 Task: Create a task for launching a reading challenge for school kids, including setting reading targets, creating a book list, and organizing discussions.
Action: Mouse moved to (4, 120)
Screenshot: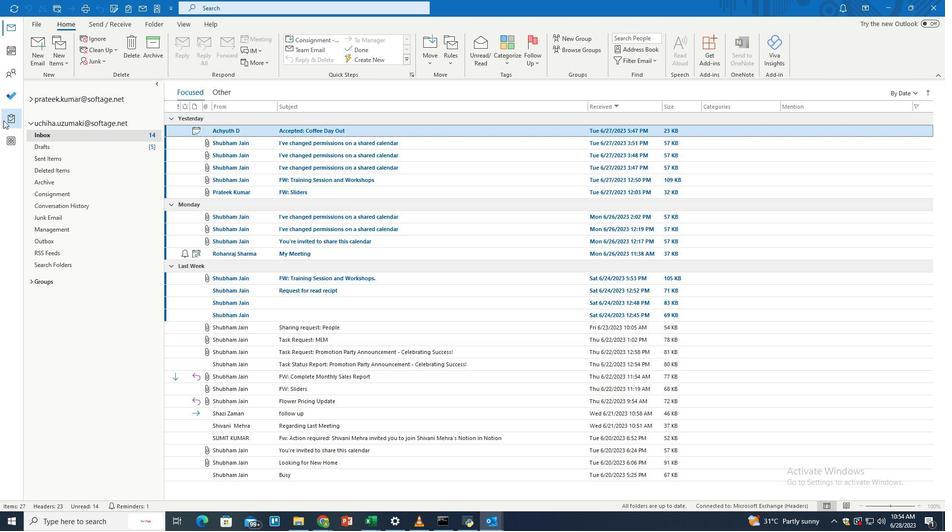 
Action: Mouse pressed left at (4, 120)
Screenshot: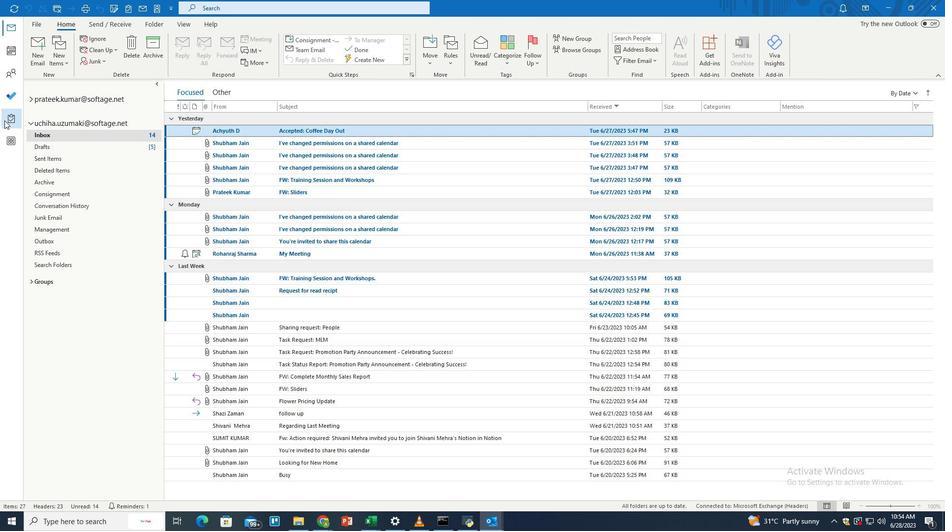 
Action: Mouse moved to (37, 49)
Screenshot: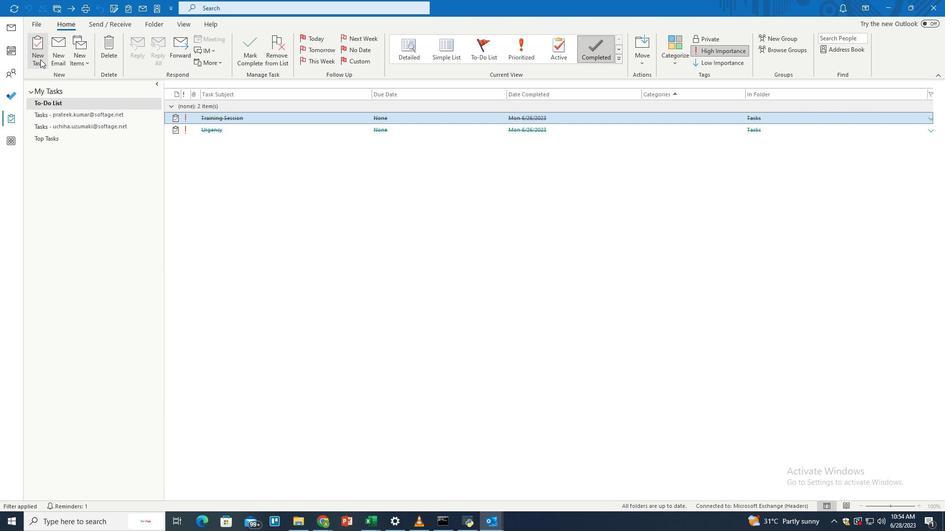 
Action: Mouse pressed left at (37, 49)
Screenshot: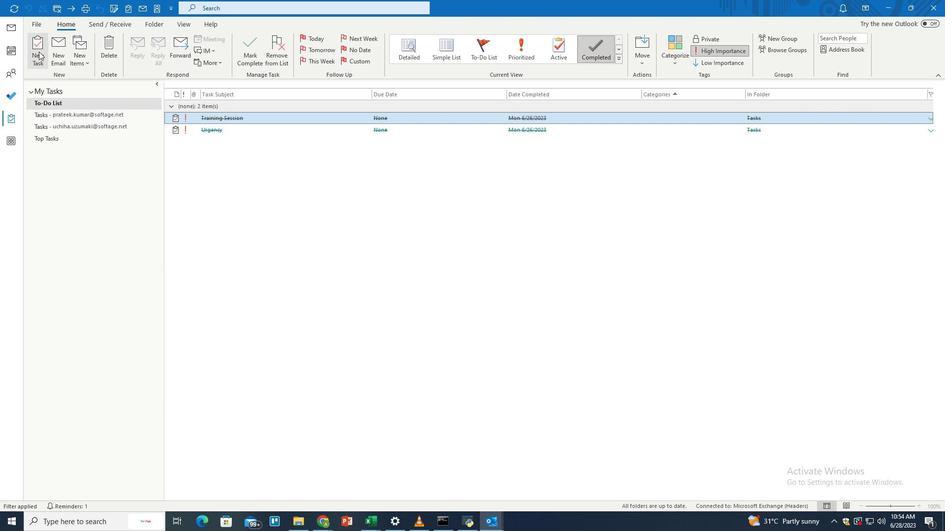 
Action: Mouse moved to (167, 100)
Screenshot: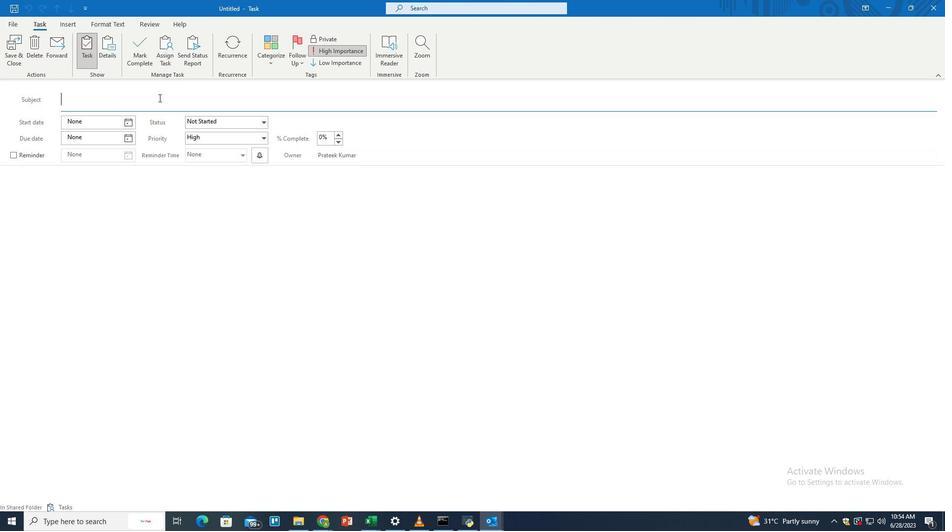 
Action: Mouse pressed left at (167, 100)
Screenshot: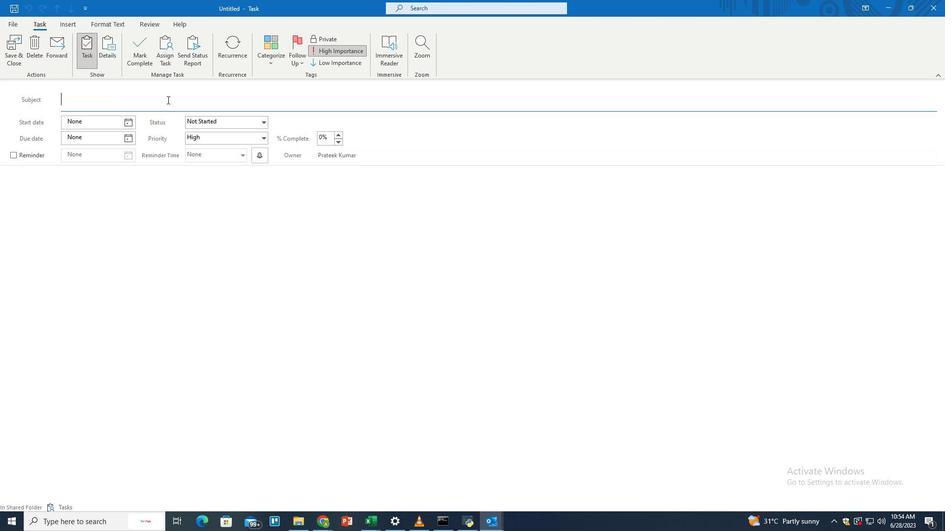 
Action: Key pressed <Key.shift><Key.shift><Key.shift><Key.shift><Key.shift><Key.shift><Key.shift><Key.shift><Key.shift><Key.shift><Key.shift><Key.shift><Key.shift>Reading<Key.space><Key.shift>Challenge<Key.space>-<Key.space><Key.shift>Igniting<Key.space><Key.shift>Imagination
Screenshot: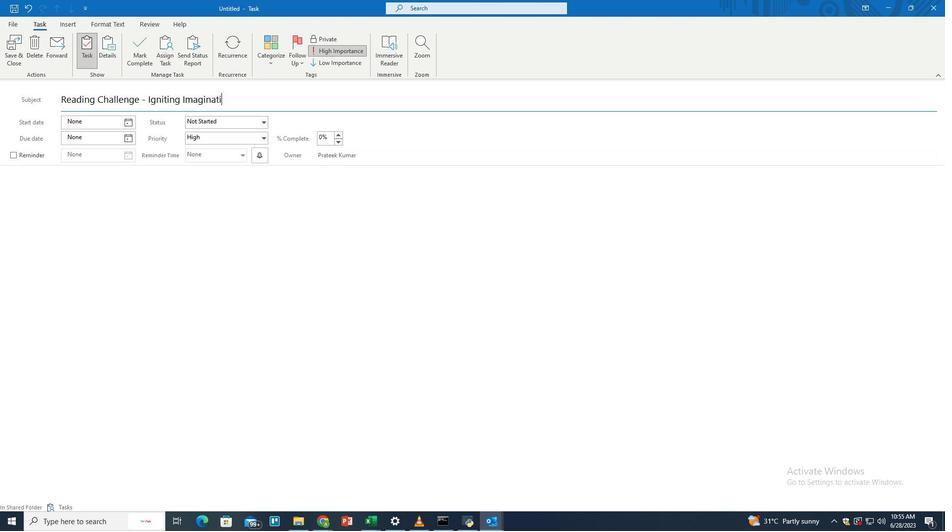 
Action: Mouse moved to (169, 179)
Screenshot: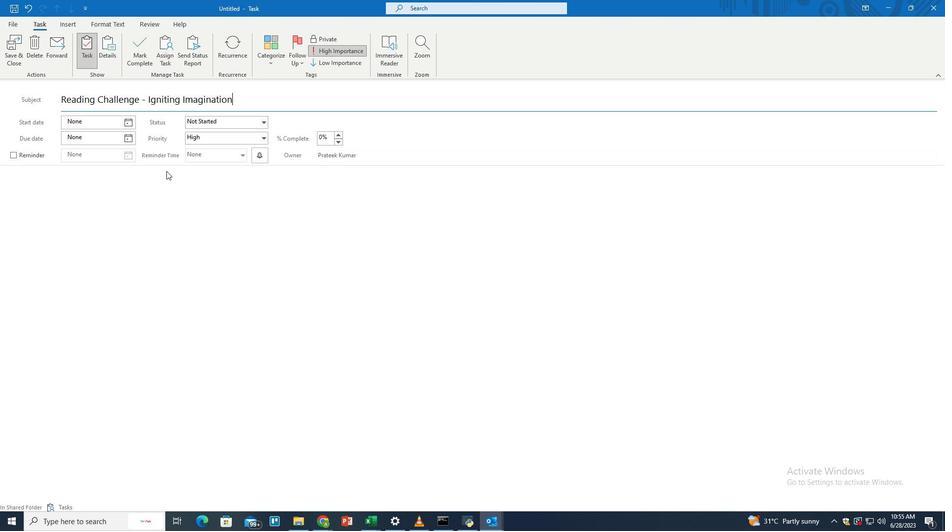 
Action: Mouse pressed left at (169, 179)
Screenshot: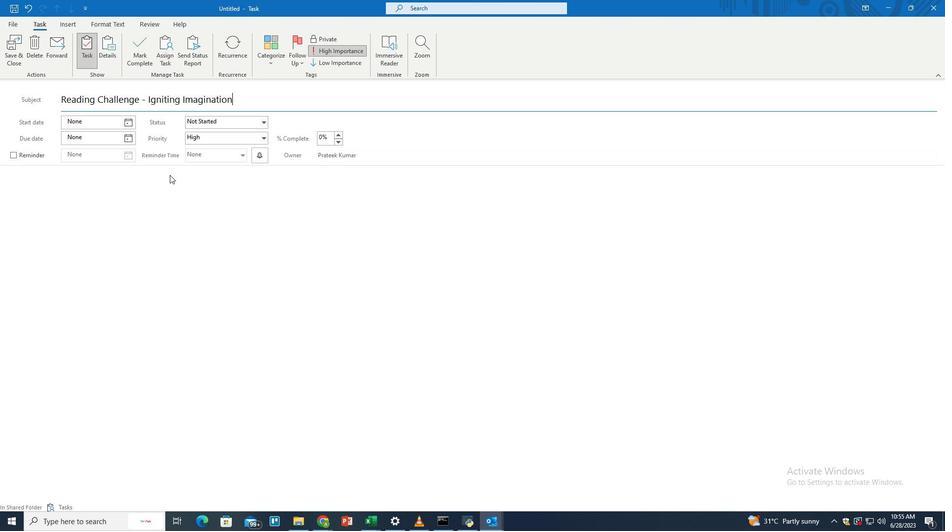
Action: Key pressed <Key.shift>Launch<Key.space>a<Key.space>reading<Key.space>challenge<Key.space>for<Key.space>school<Key.space>kida<Key.backspace>s<Key.space>to<Key.space>promote<Key.space>literac<Key.backspace>cy<Key.space>and<Key.space>a<Key.space>love<Key.space>for<Key.space>books.<Key.space><Key.shift>Set<Key.space>reading<Key.space>tergets,<Key.space>c<Key.backspace><Key.backspace><Key.backspace><Key.backspace><Key.backspace><Key.backspace><Key.backspace><Key.backspace><Key.backspace>arger<Key.backspace>ts,<Key.space>create<Key.space>a<Key.space>book<Key.space>list,<Key.space>anf<Key.space>organize<Key.space>engaging<Key.space>discussions.<Key.space><Key.shift><Key.shift><Key.shift><Key.shift>Encourage<Key.space>str<Key.backspace>udents<Key.space>to<Key.space>explore<Key.space>various<Key.space>genres<Key.space>and<Key.space>expant<Key.backspace>d<Key.space>their<Key.space>imagination<Key.space>through<Key.space>reading
Screenshot: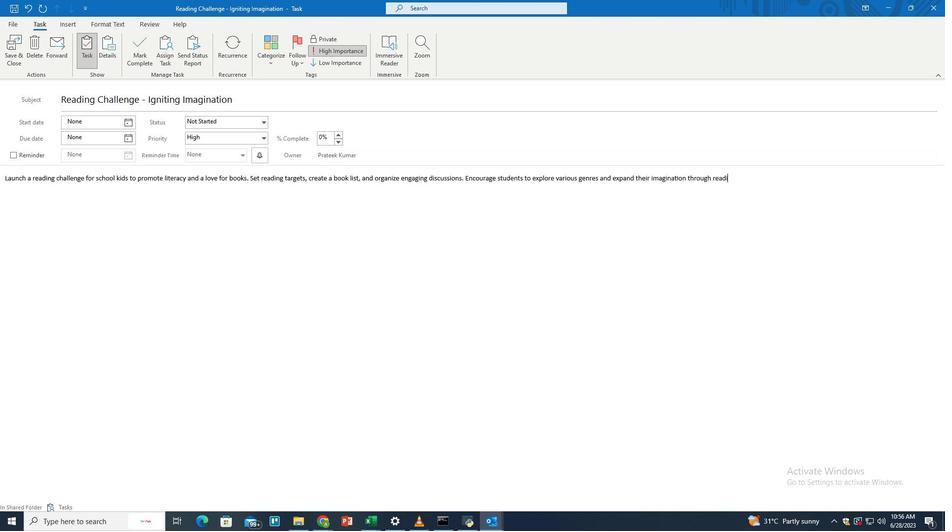 
Action: Mouse moved to (125, 124)
Screenshot: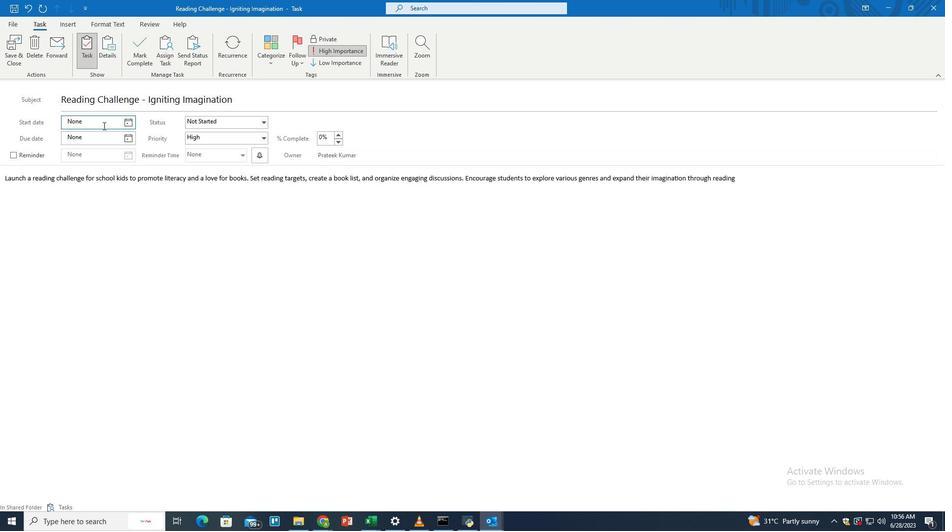 
Action: Mouse pressed left at (125, 124)
Screenshot: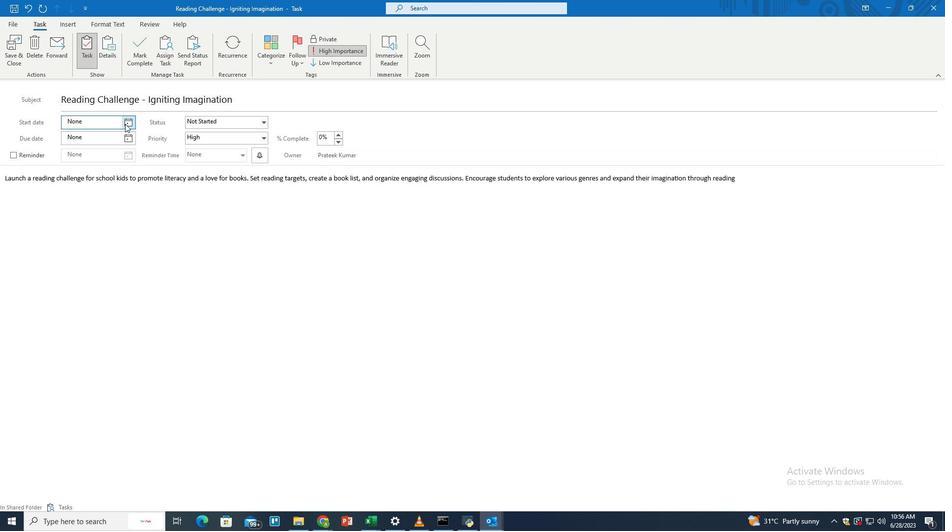 
Action: Mouse moved to (130, 133)
Screenshot: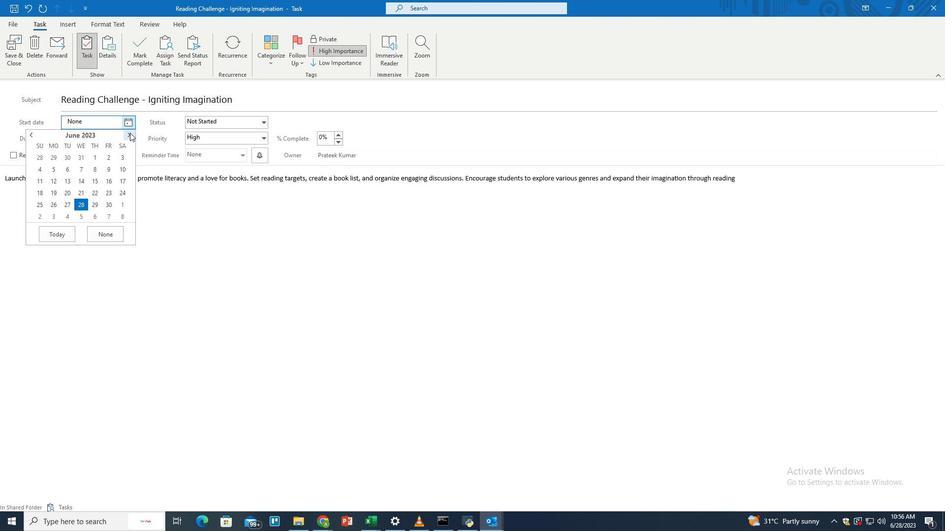 
Action: Mouse pressed left at (130, 133)
Screenshot: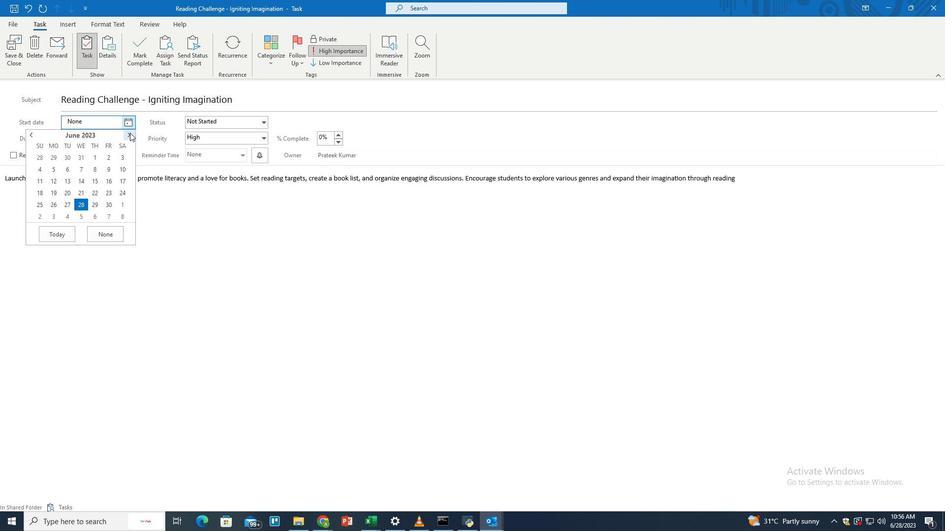 
Action: Mouse moved to (82, 179)
Screenshot: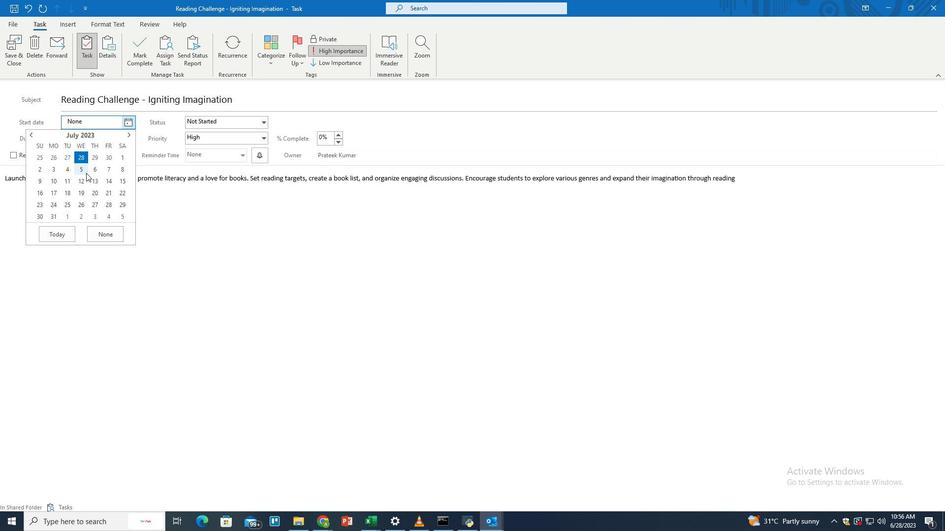 
Action: Mouse pressed left at (82, 179)
Screenshot: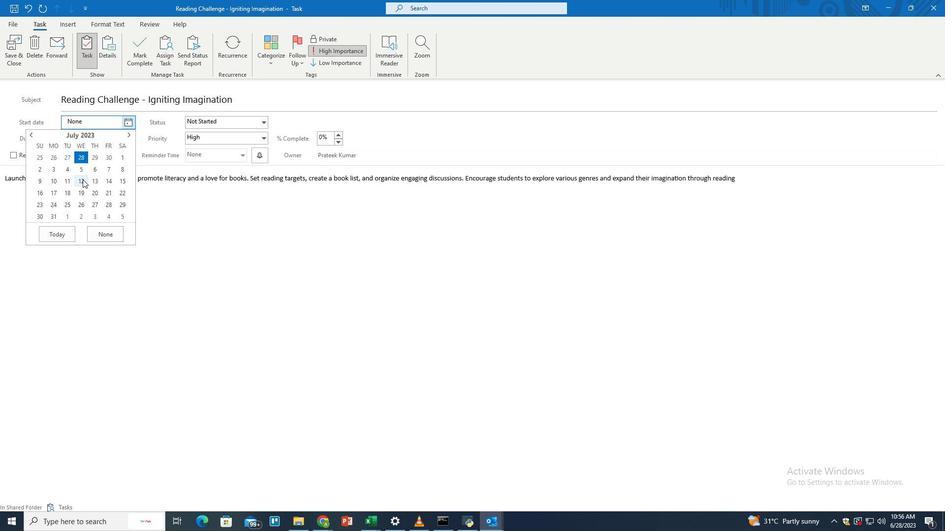 
Action: Mouse moved to (126, 153)
Screenshot: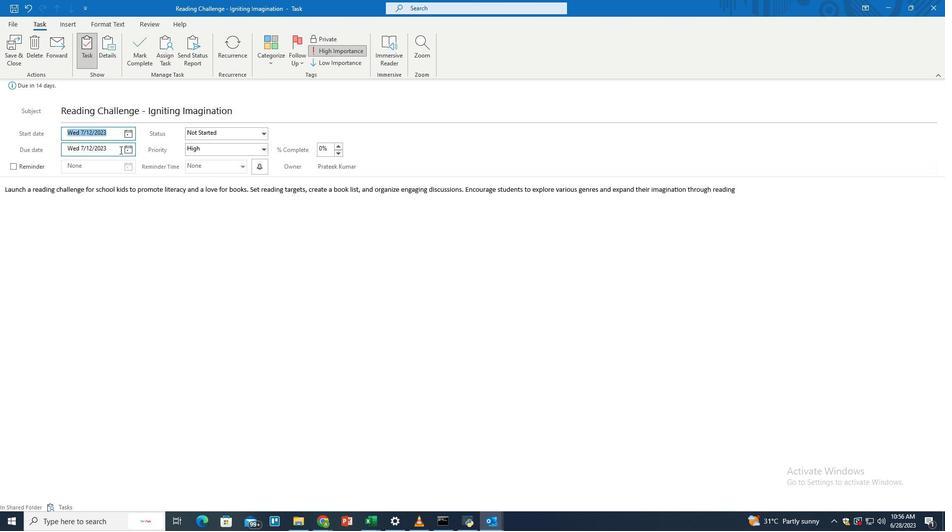 
Action: Mouse pressed left at (126, 153)
Screenshot: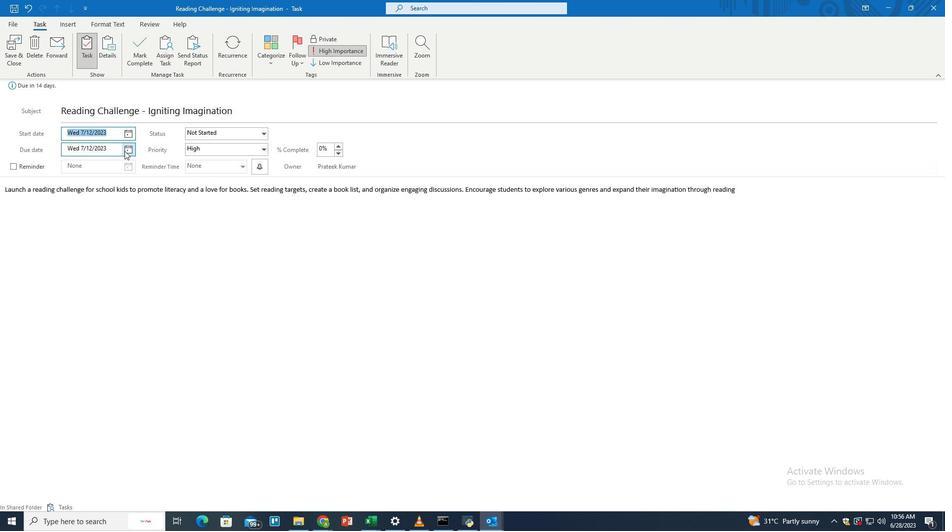
Action: Mouse moved to (96, 221)
Screenshot: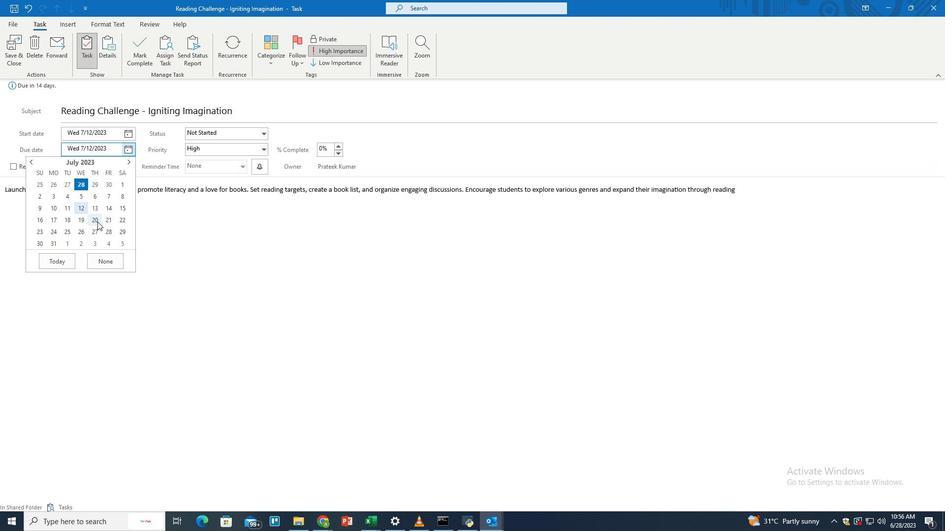 
Action: Mouse pressed left at (96, 221)
Screenshot: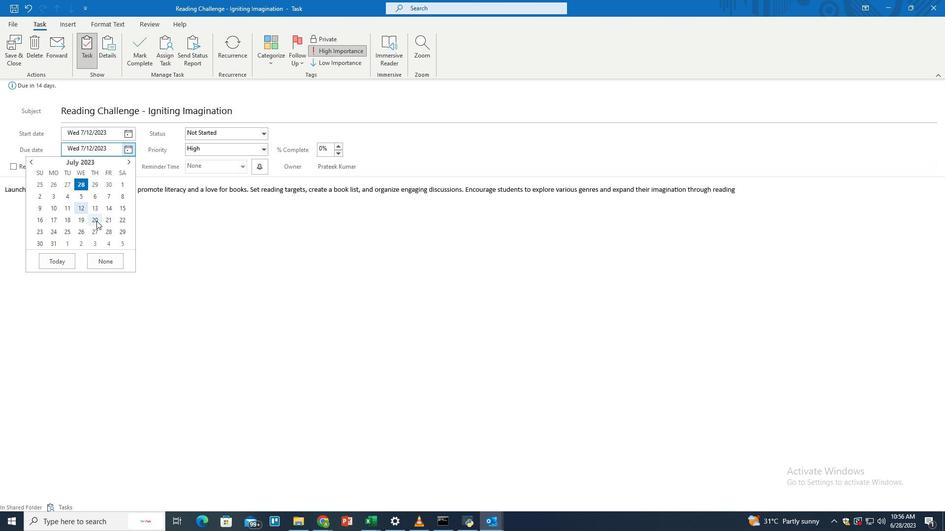 
Action: Mouse moved to (262, 139)
Screenshot: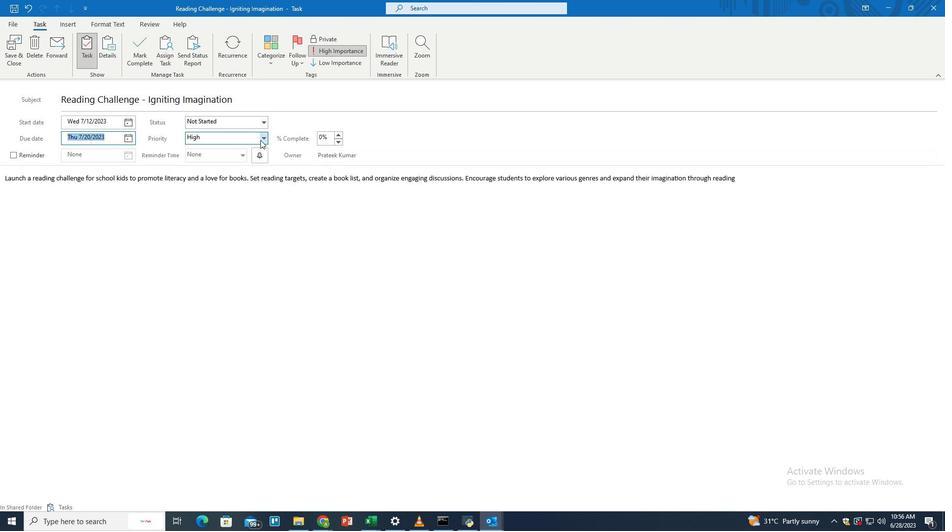 
Action: Mouse pressed left at (262, 139)
Screenshot: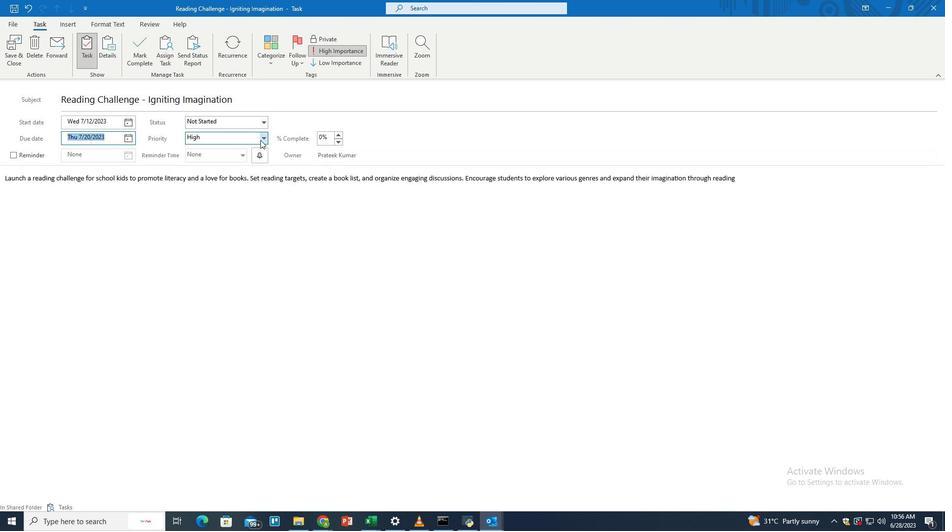 
Action: Mouse moved to (225, 148)
Screenshot: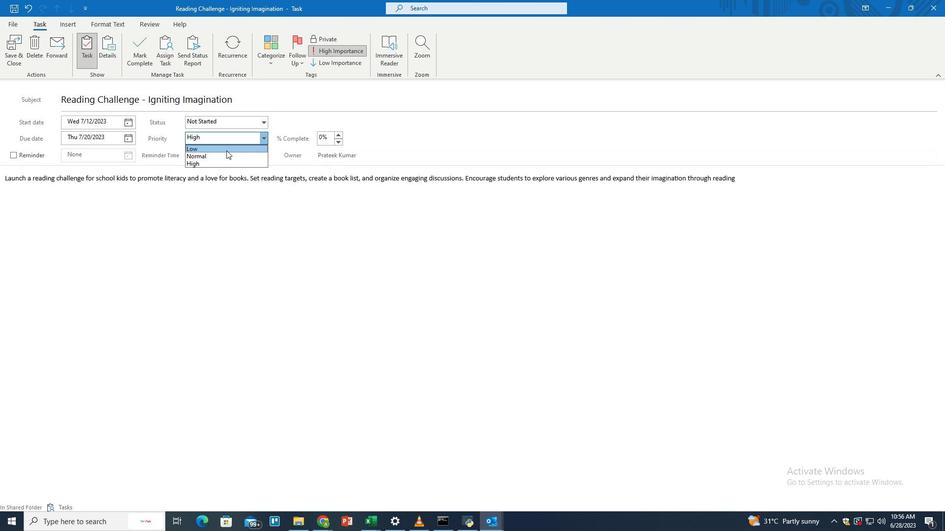 
Action: Mouse pressed left at (225, 148)
Screenshot: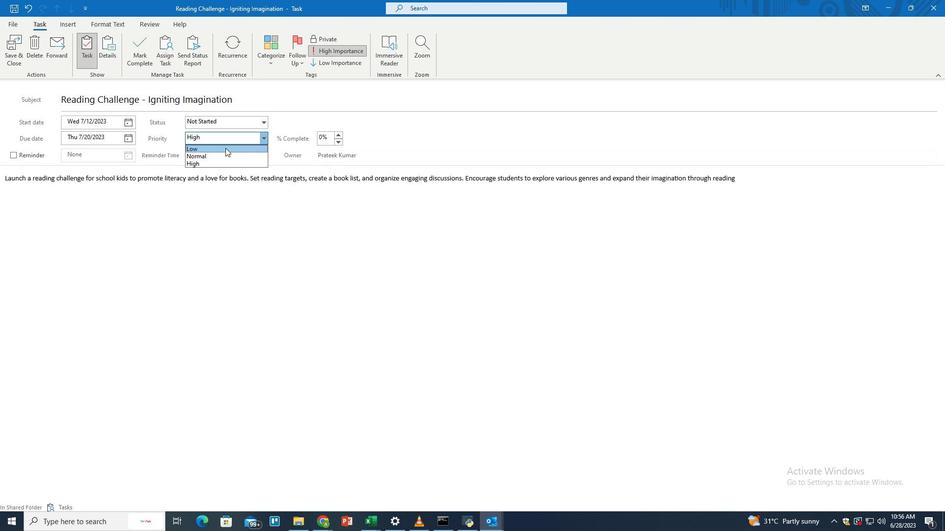 
Action: Mouse moved to (264, 123)
Screenshot: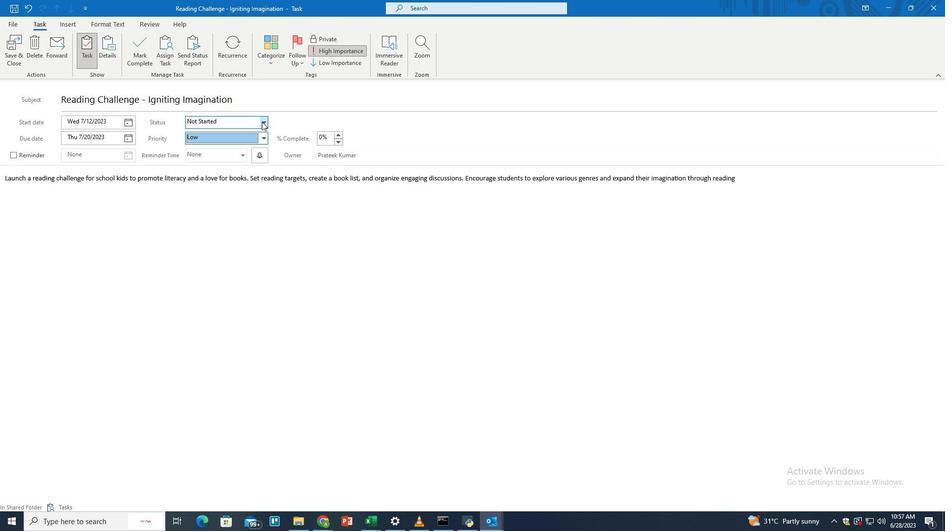 
Action: Mouse pressed left at (264, 123)
Screenshot: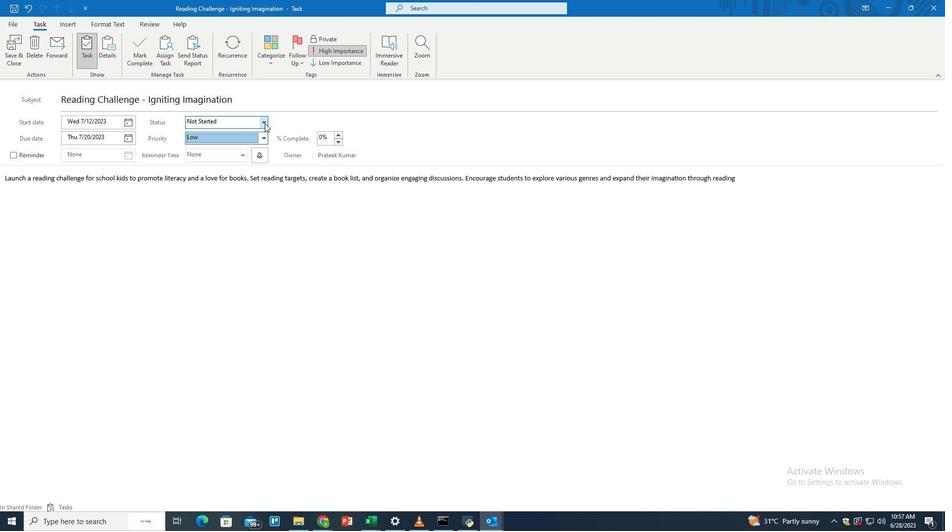 
Action: Mouse moved to (219, 132)
Screenshot: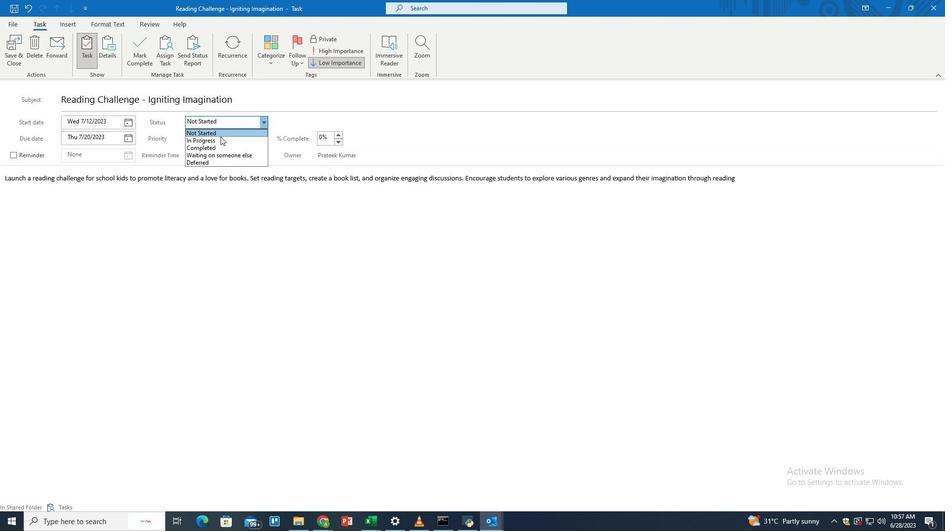 
Action: Mouse pressed left at (219, 132)
Screenshot: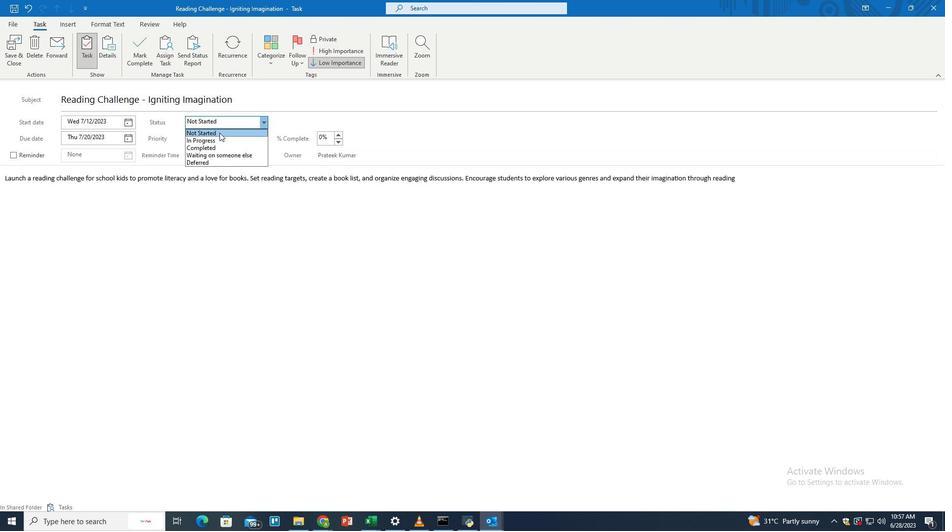 
Action: Mouse moved to (25, 154)
Screenshot: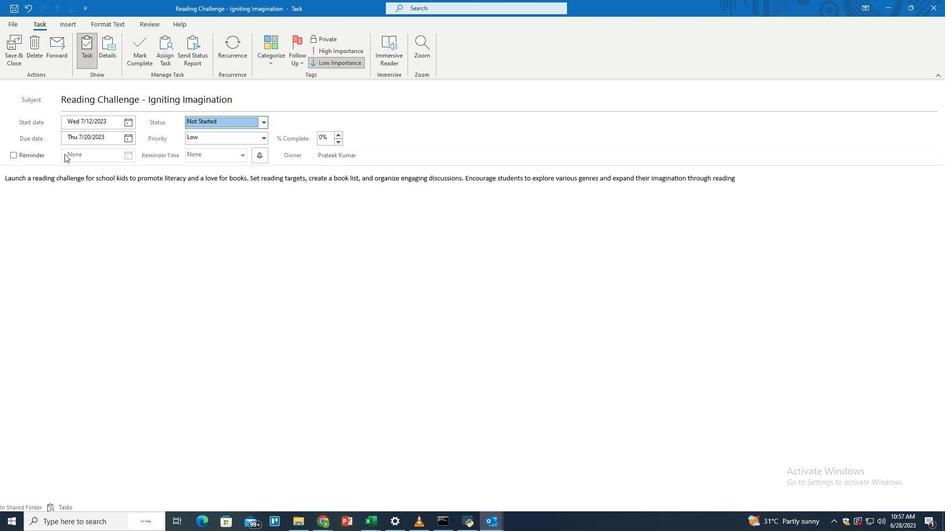 
Action: Mouse pressed left at (25, 154)
Screenshot: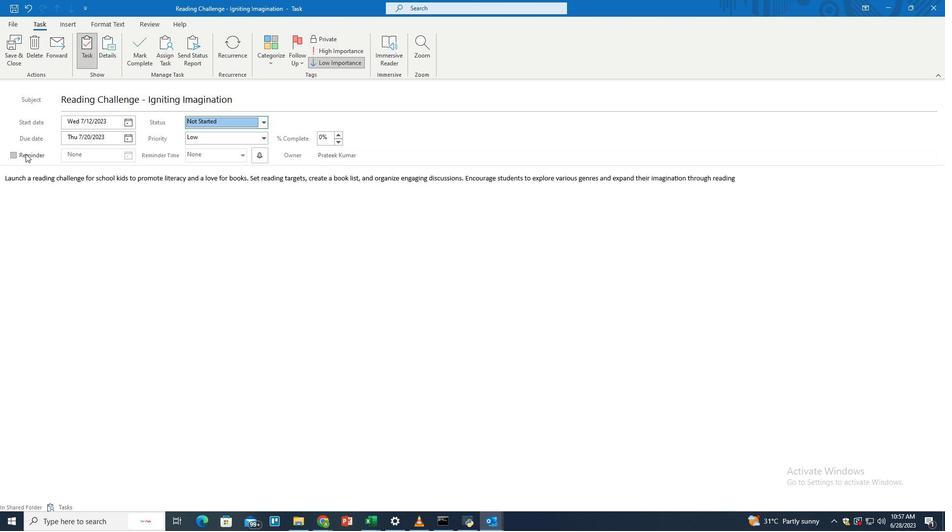 
Action: Mouse moved to (128, 158)
Screenshot: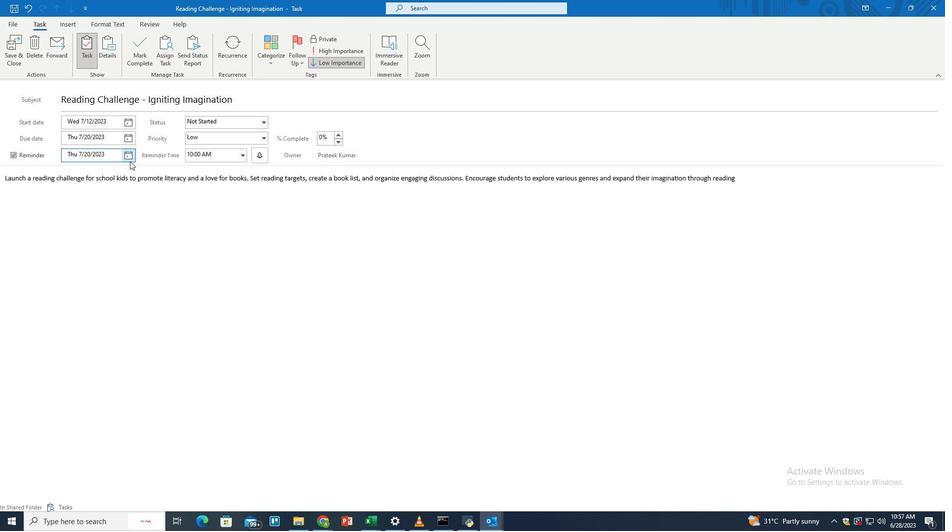 
Action: Mouse pressed left at (128, 158)
Screenshot: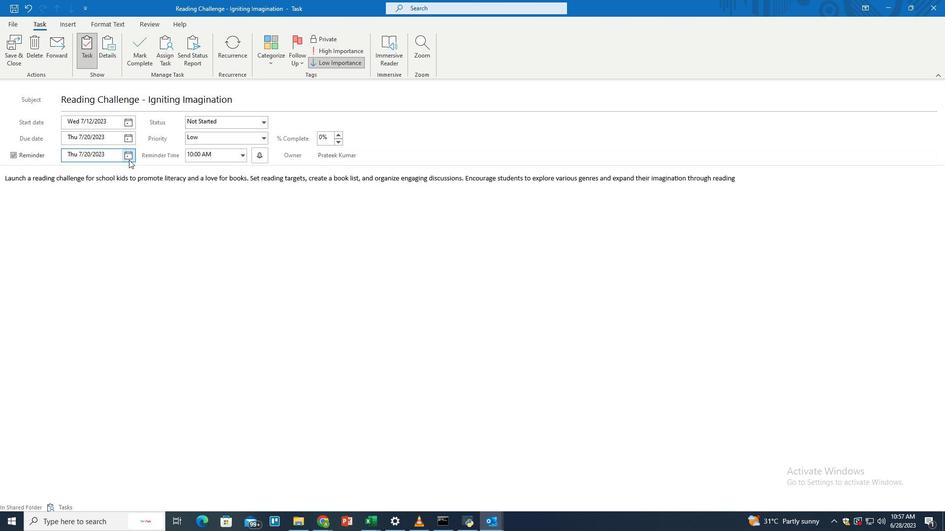 
Action: Mouse moved to (84, 222)
Screenshot: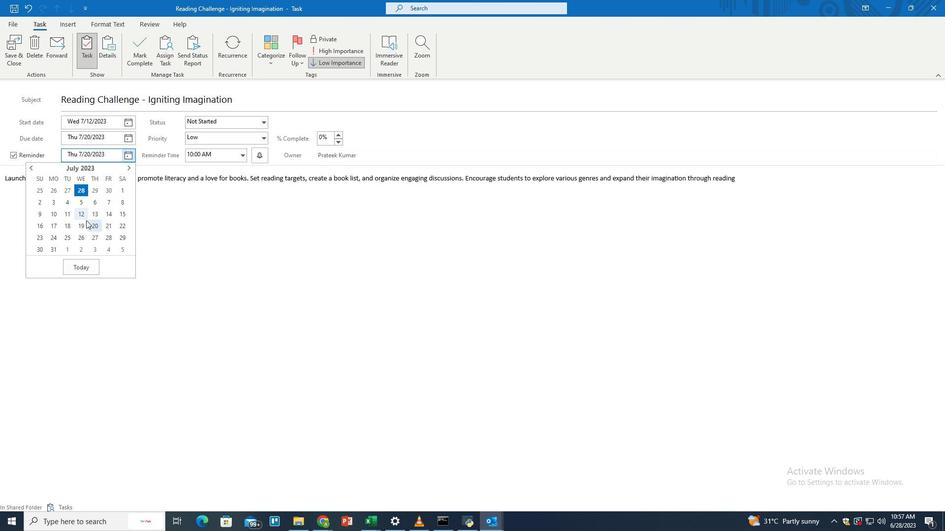 
Action: Mouse pressed left at (84, 222)
Screenshot: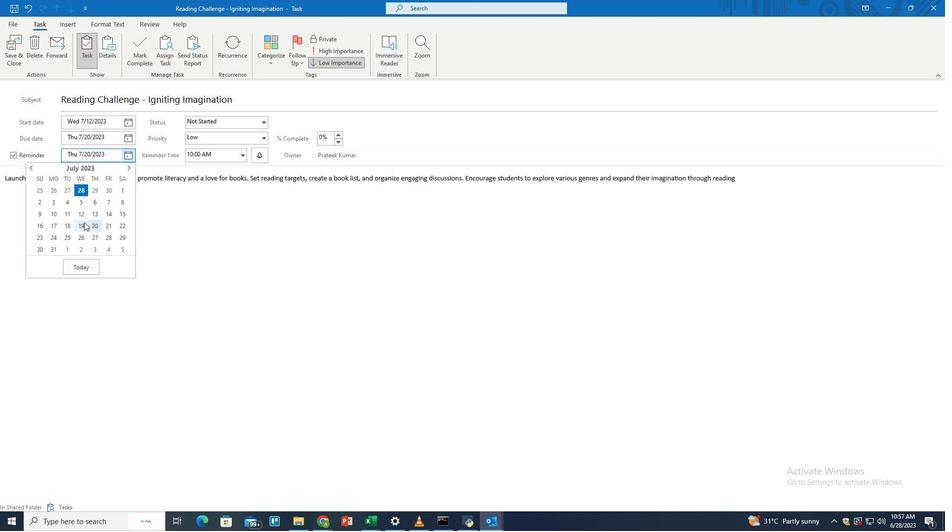 
Action: Mouse moved to (245, 155)
Screenshot: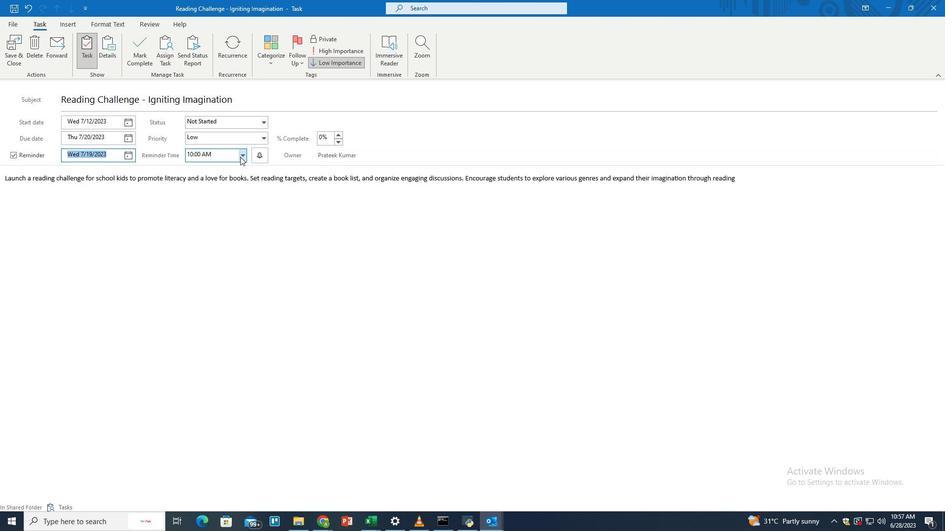 
Action: Mouse pressed left at (245, 155)
Screenshot: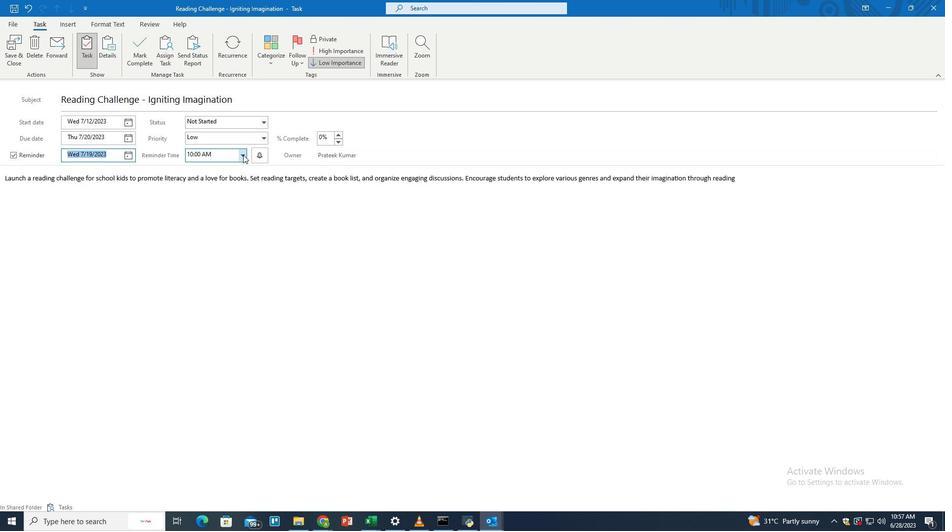 
Action: Mouse moved to (224, 167)
Screenshot: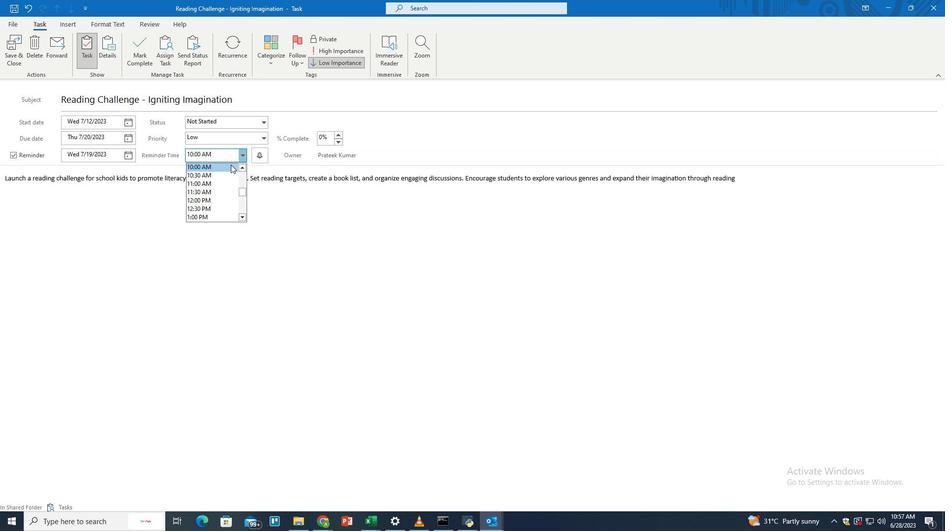 
Action: Mouse pressed left at (224, 167)
Screenshot: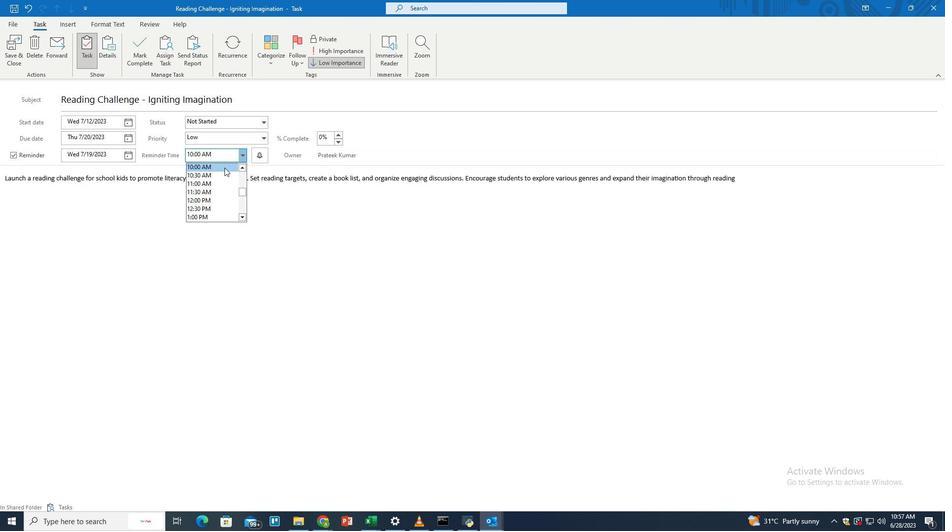 
Action: Mouse moved to (10, 45)
Screenshot: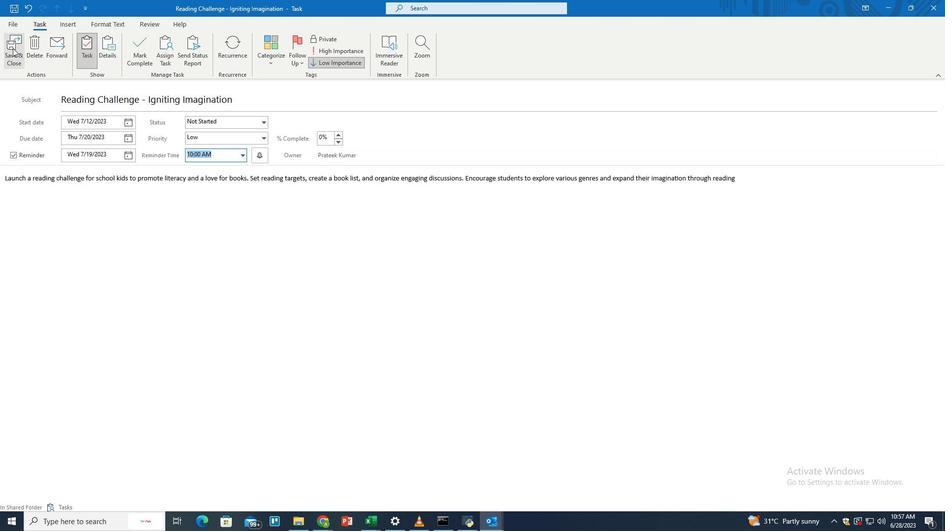 
Action: Mouse pressed left at (10, 45)
Screenshot: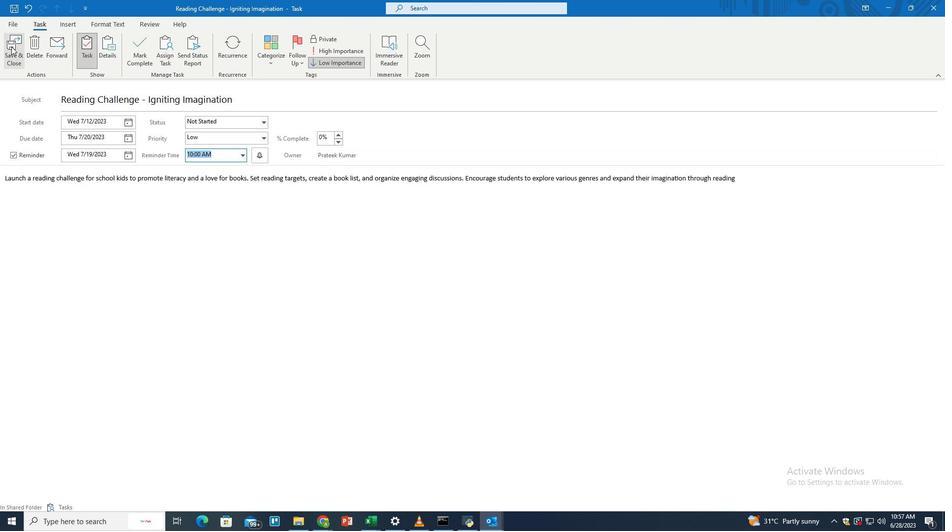 
Action: Mouse moved to (380, 233)
Screenshot: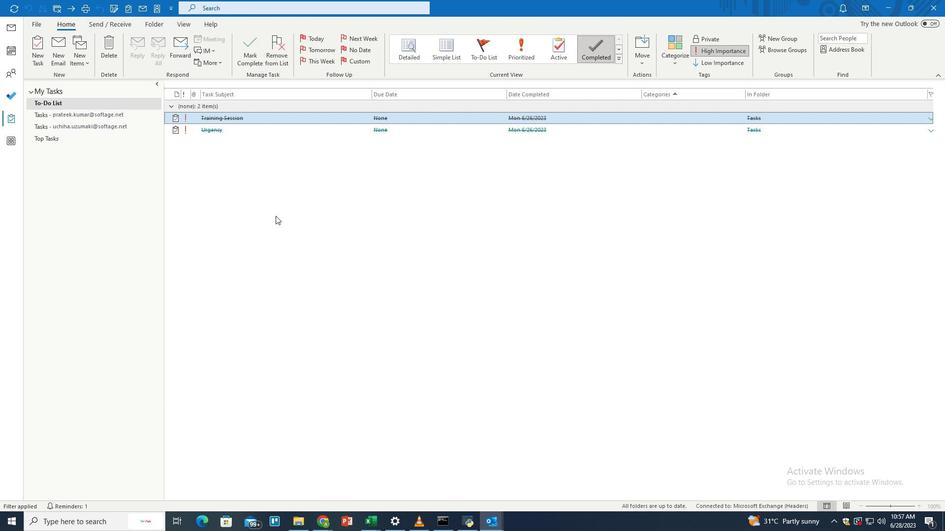 
